 Task: Select workspace type other.
Action: Mouse pressed left at (398, 84)
Screenshot: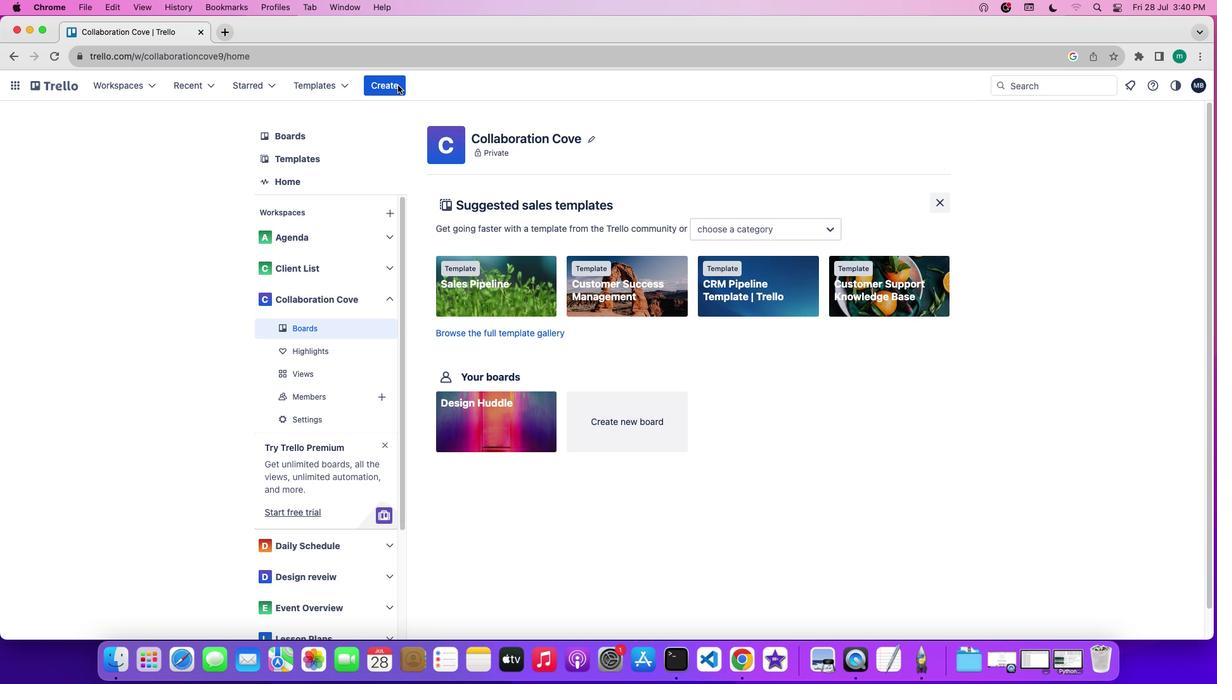 
Action: Mouse pressed left at (398, 84)
Screenshot: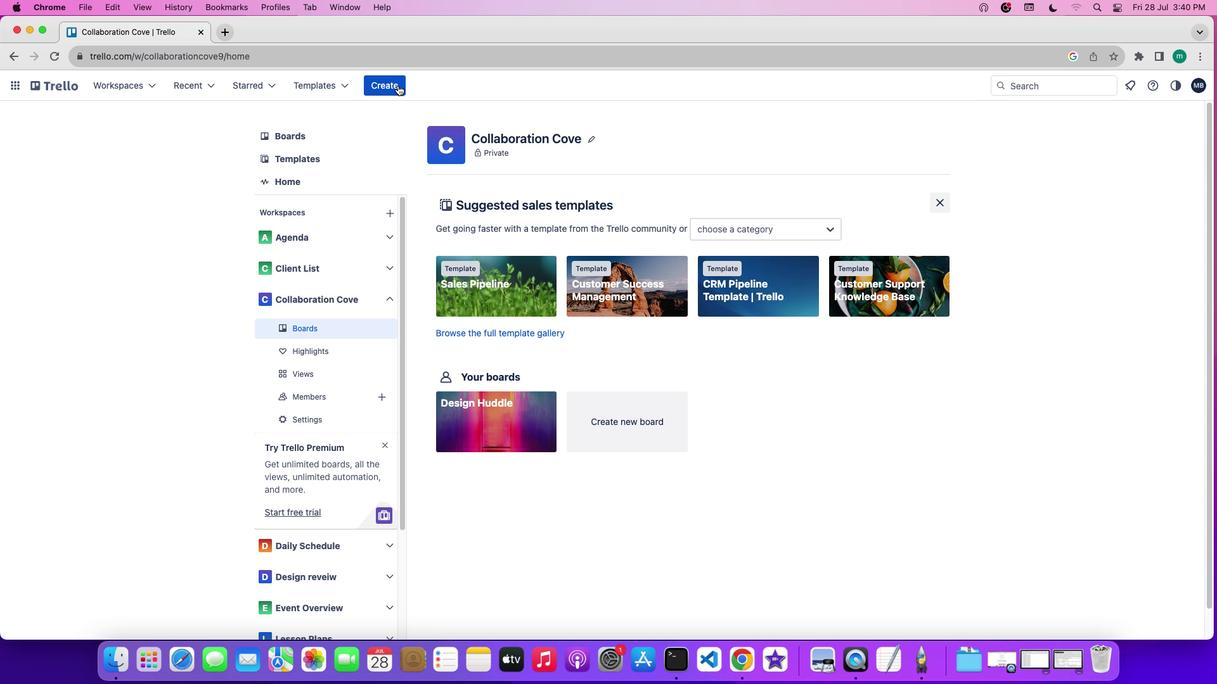 
Action: Mouse moved to (412, 222)
Screenshot: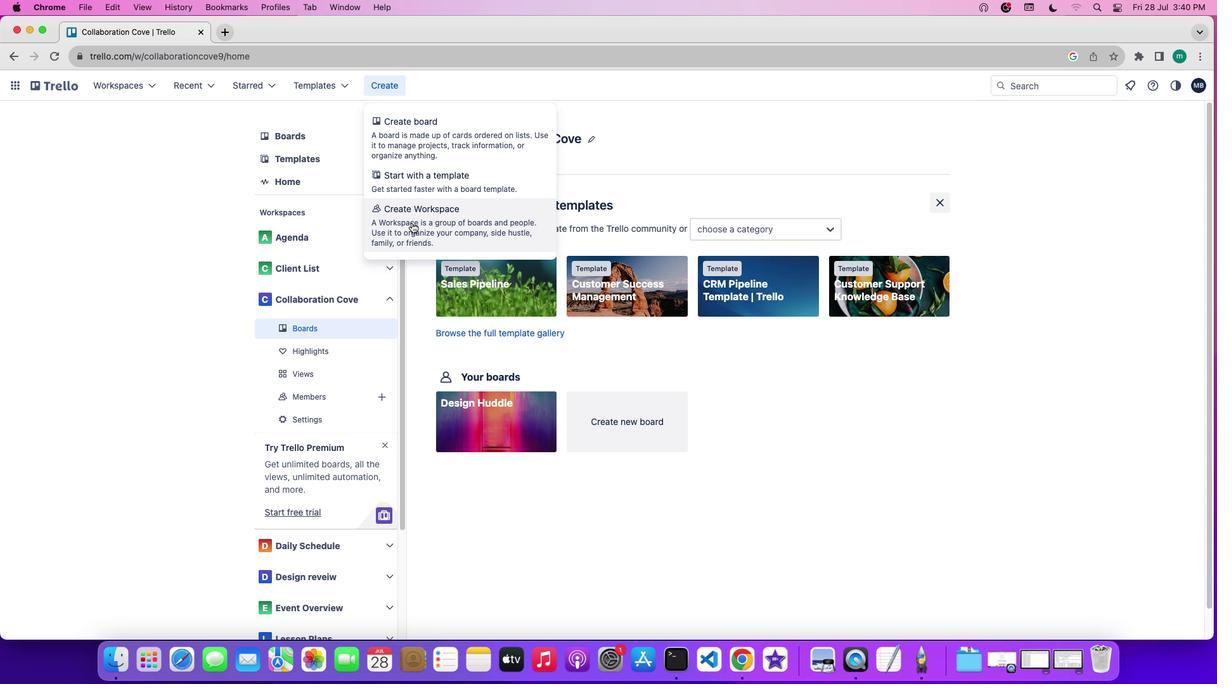 
Action: Mouse pressed left at (412, 222)
Screenshot: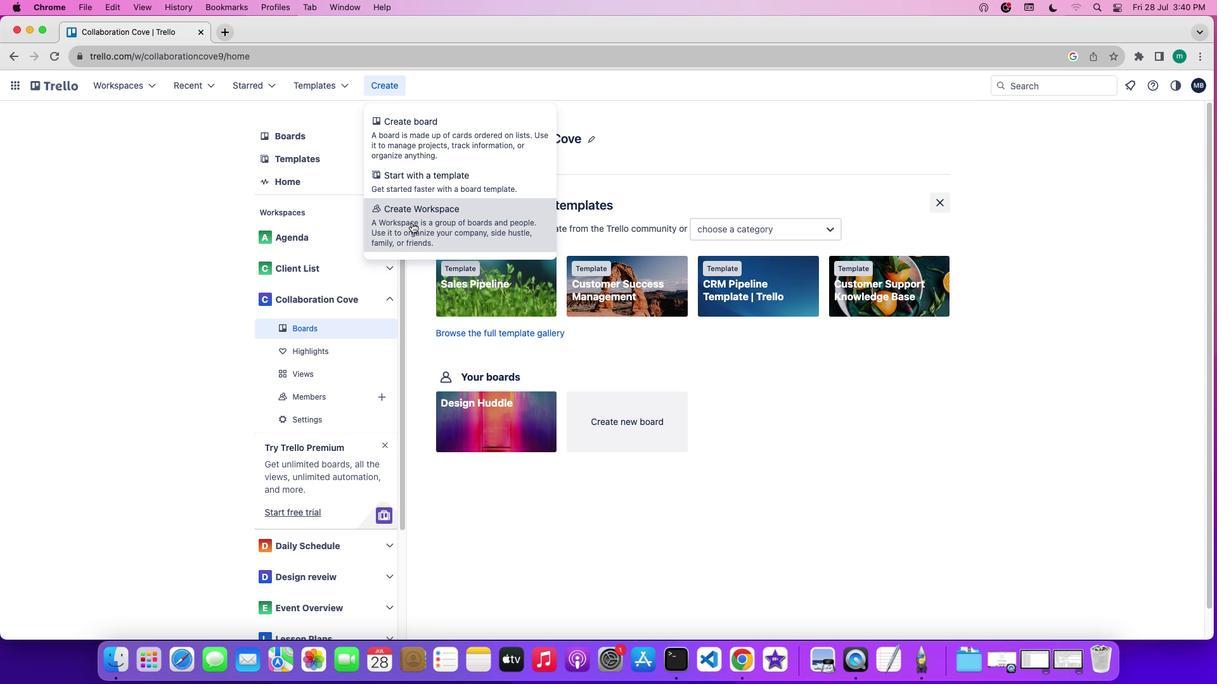 
Action: Mouse moved to (432, 313)
Screenshot: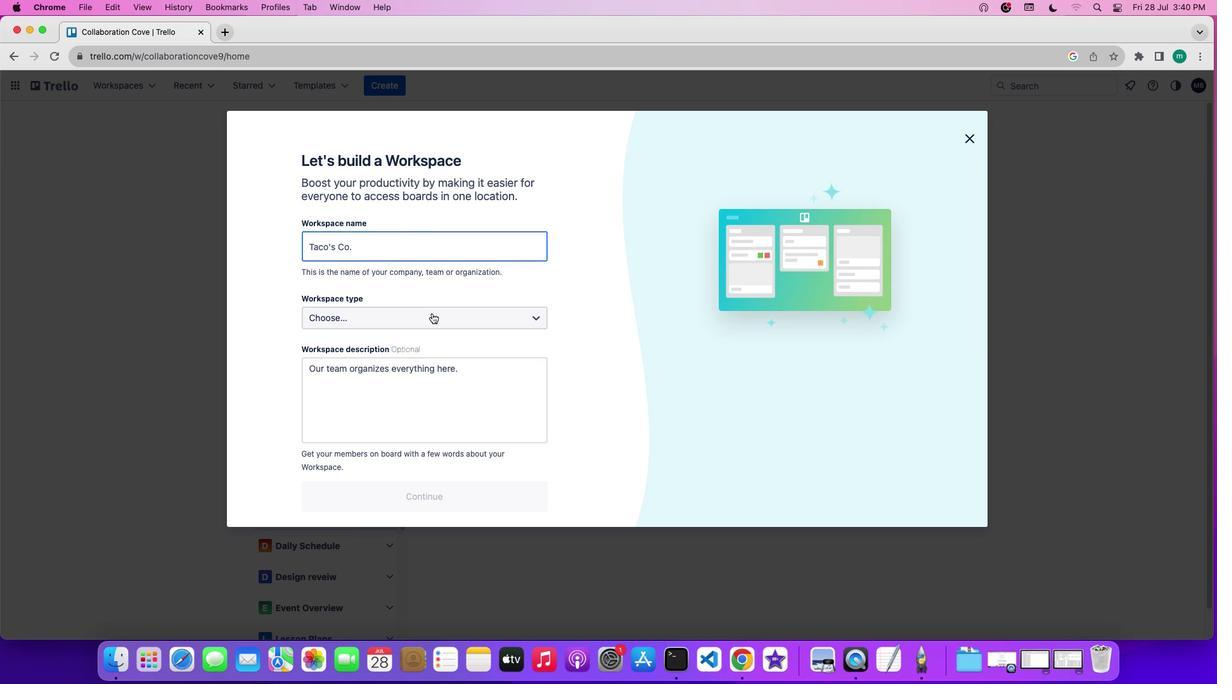 
Action: Mouse pressed left at (432, 313)
Screenshot: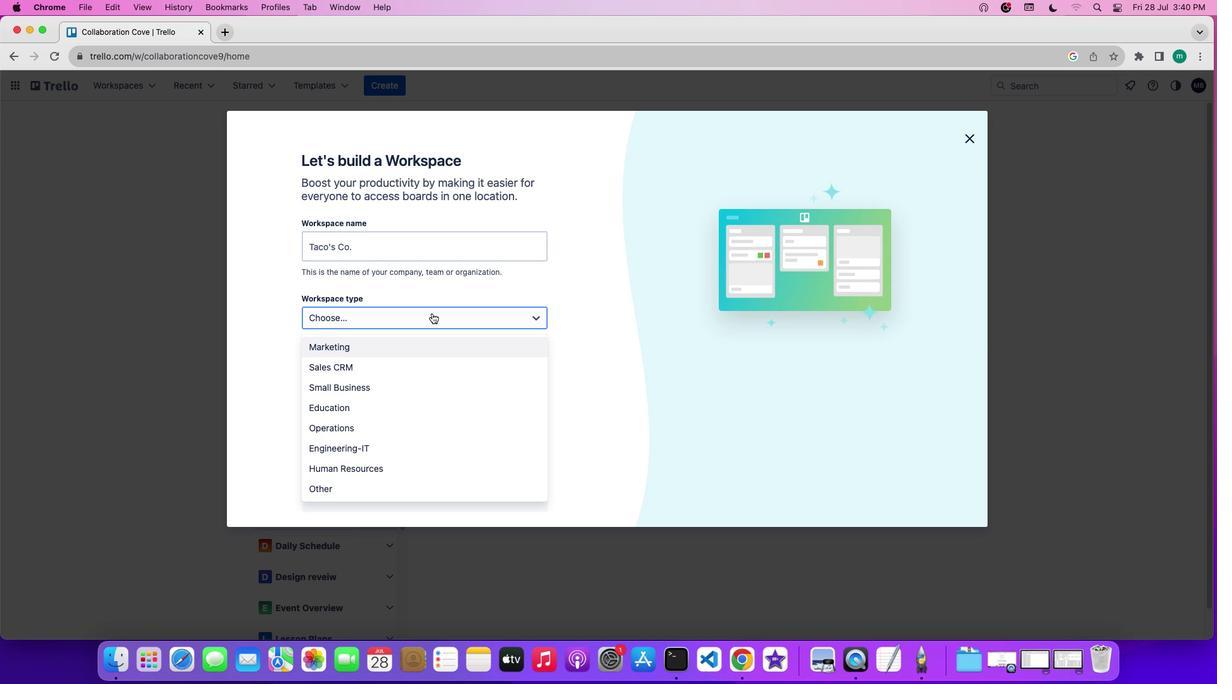 
Action: Mouse moved to (418, 486)
Screenshot: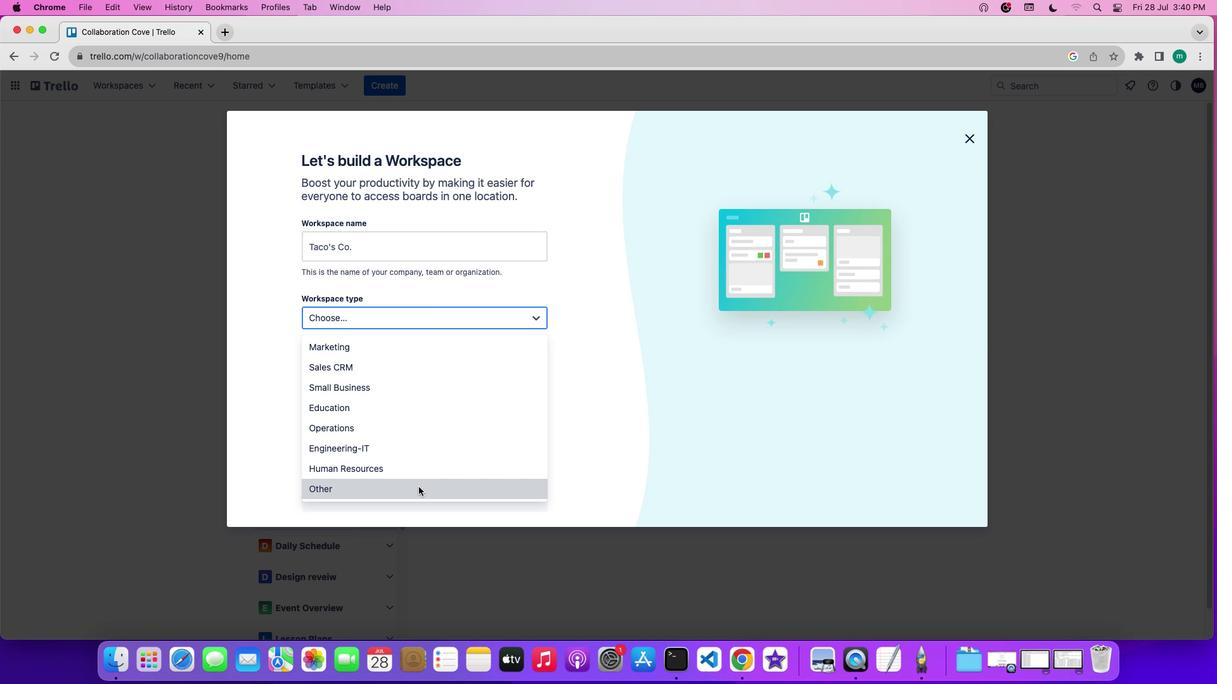 
Action: Mouse pressed left at (418, 486)
Screenshot: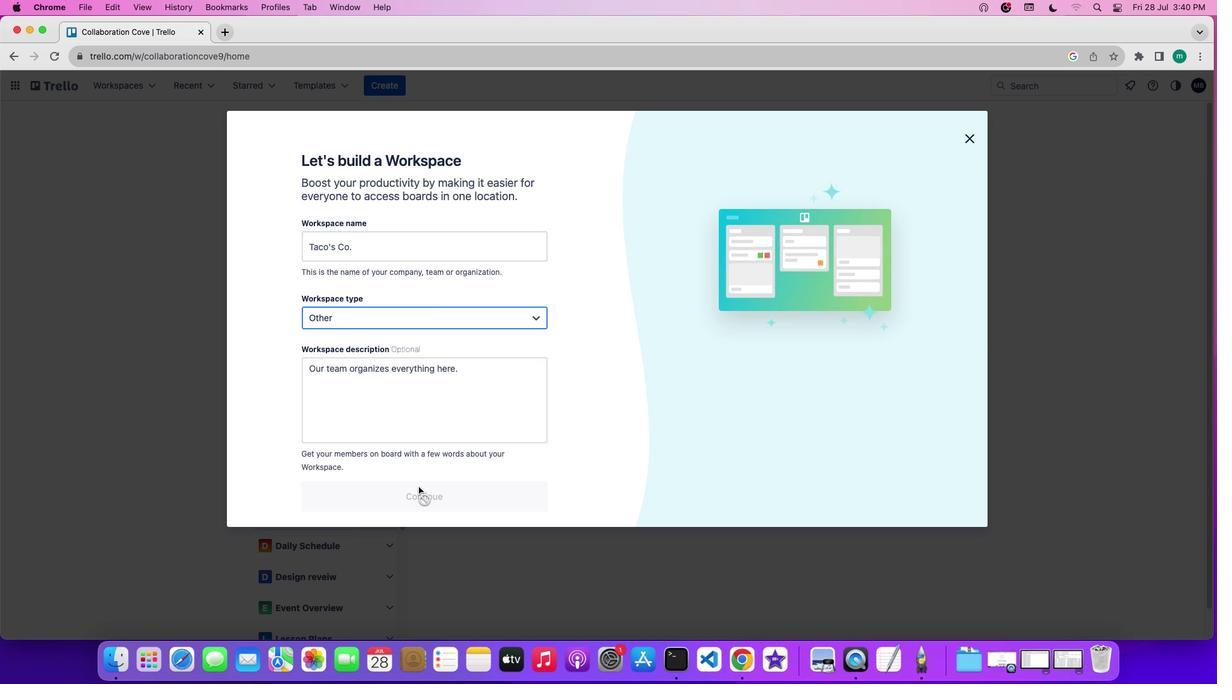 
Action: Mouse moved to (445, 435)
Screenshot: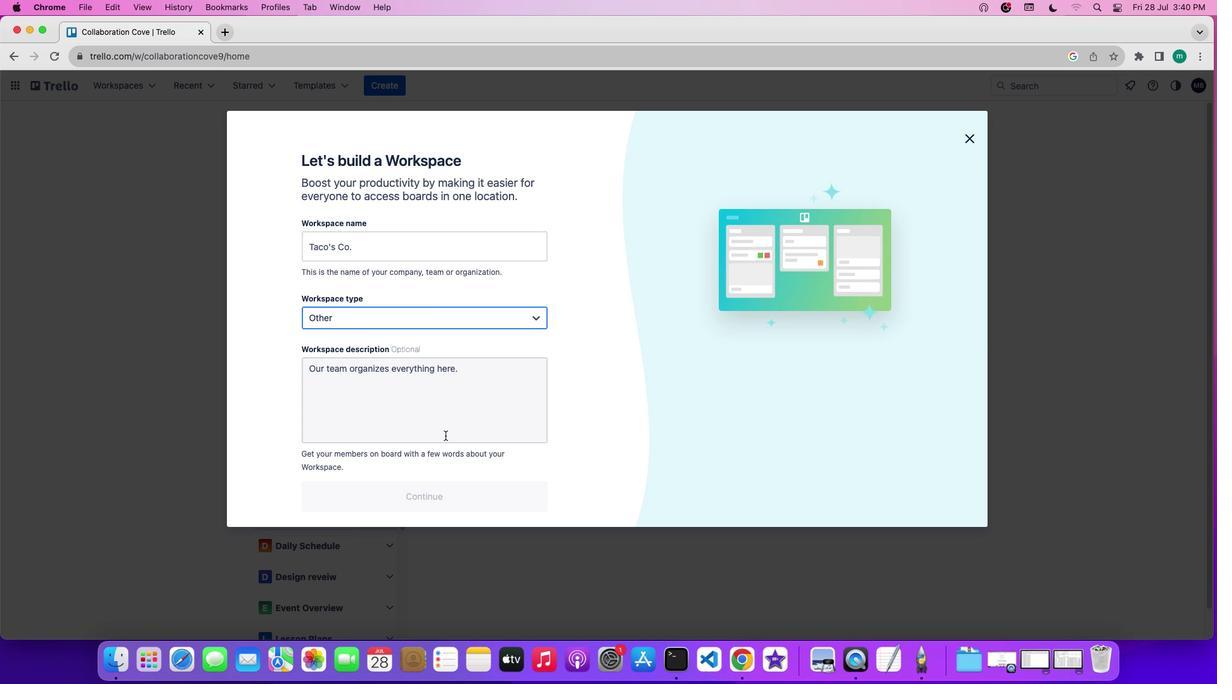 
